 Task: Set and save  "H.264 profile" for "H.264/MPEG-4 Part 10/AVC encoder (x264 10-bit)" to the  baseline.
Action: Mouse moved to (94, 11)
Screenshot: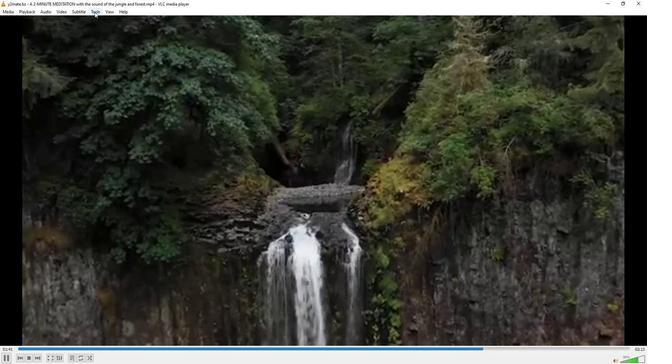 
Action: Mouse pressed left at (94, 11)
Screenshot: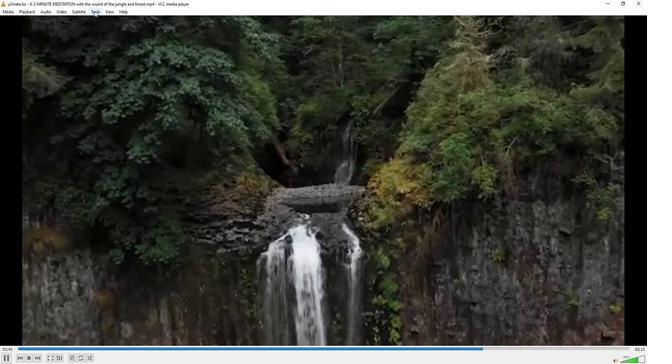 
Action: Mouse moved to (116, 93)
Screenshot: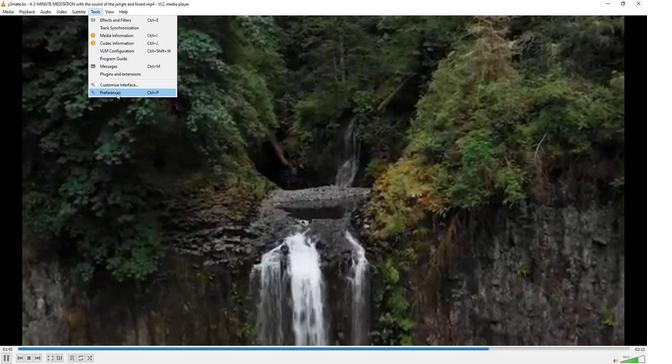 
Action: Mouse pressed left at (116, 93)
Screenshot: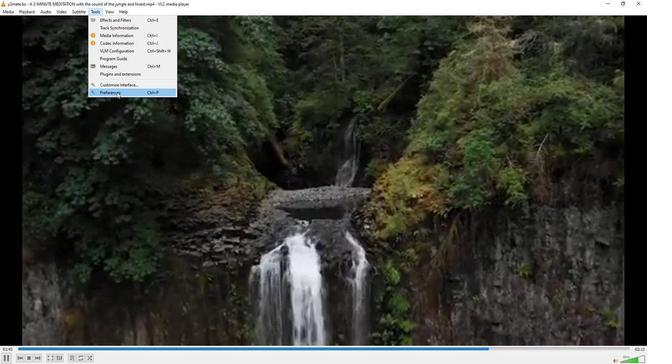
Action: Mouse moved to (217, 295)
Screenshot: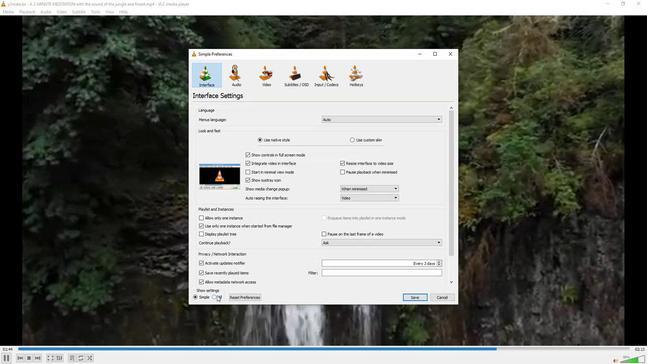 
Action: Mouse pressed left at (217, 295)
Screenshot: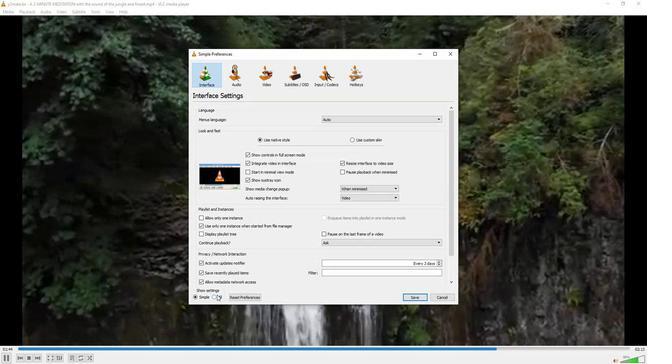 
Action: Mouse moved to (205, 229)
Screenshot: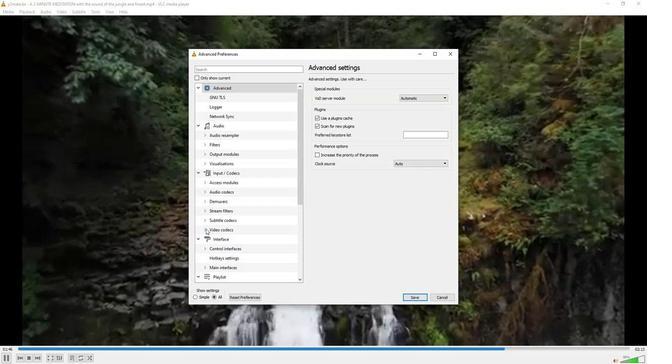 
Action: Mouse pressed left at (205, 229)
Screenshot: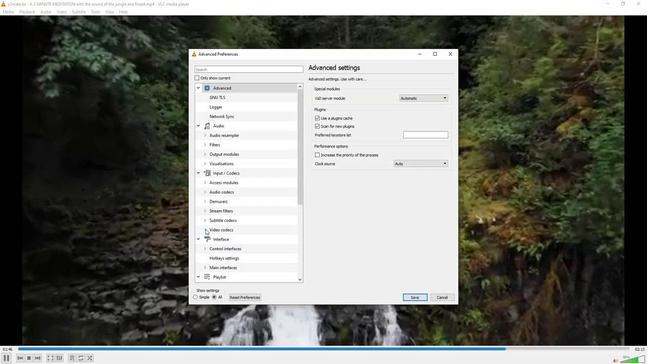 
Action: Mouse moved to (209, 259)
Screenshot: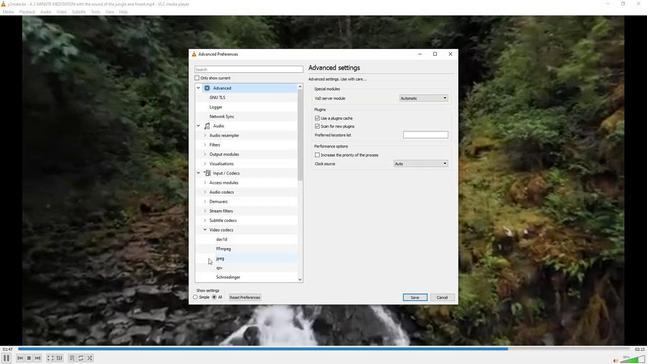 
Action: Mouse scrolled (209, 259) with delta (0, 0)
Screenshot: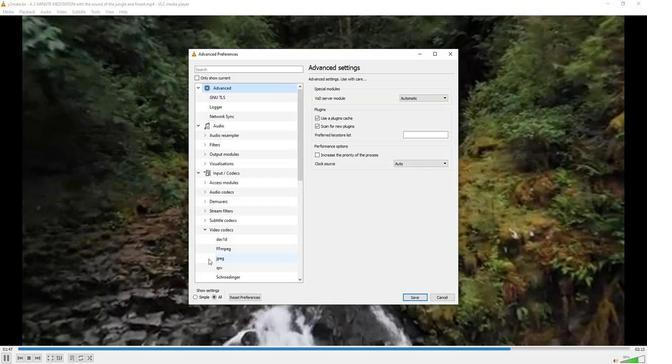 
Action: Mouse scrolled (209, 259) with delta (0, 0)
Screenshot: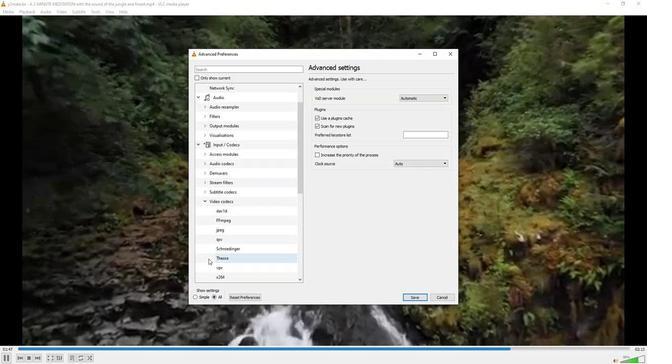 
Action: Mouse moved to (217, 257)
Screenshot: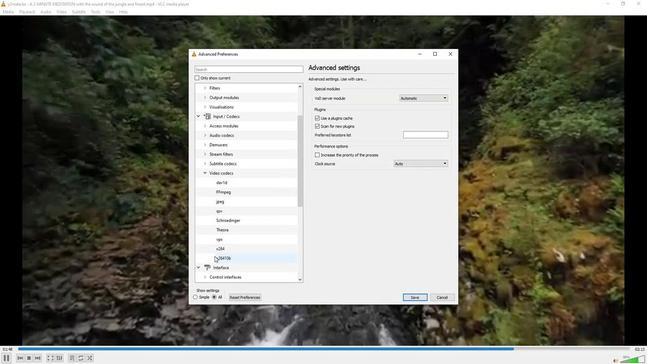 
Action: Mouse pressed left at (217, 257)
Screenshot: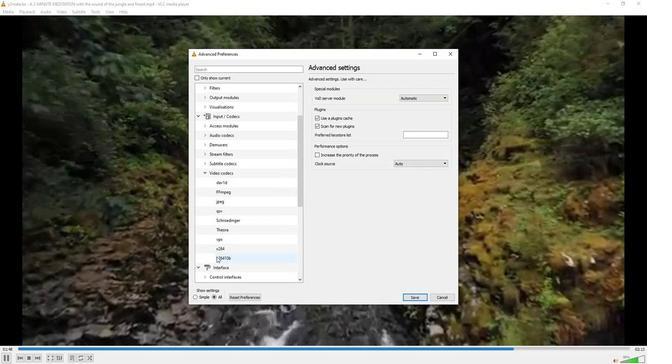 
Action: Mouse moved to (439, 237)
Screenshot: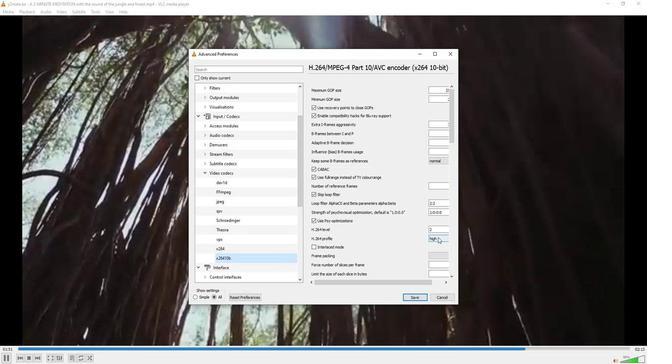 
Action: Mouse pressed left at (439, 237)
Screenshot: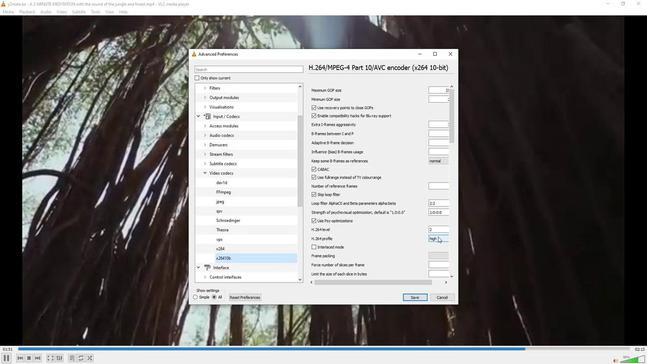 
Action: Mouse moved to (438, 242)
Screenshot: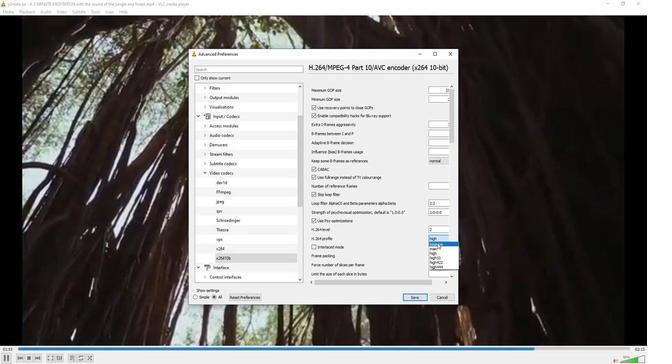 
Action: Mouse pressed left at (438, 242)
Screenshot: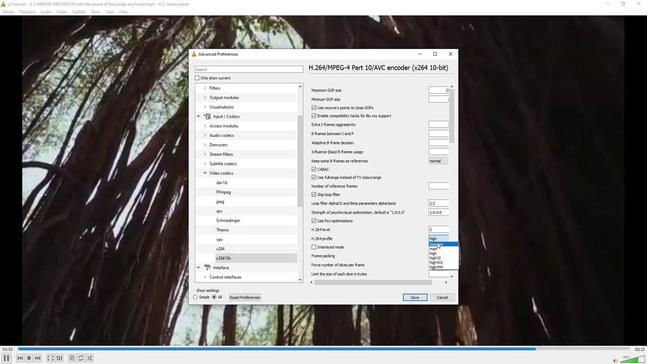 
Action: Mouse moved to (413, 298)
Screenshot: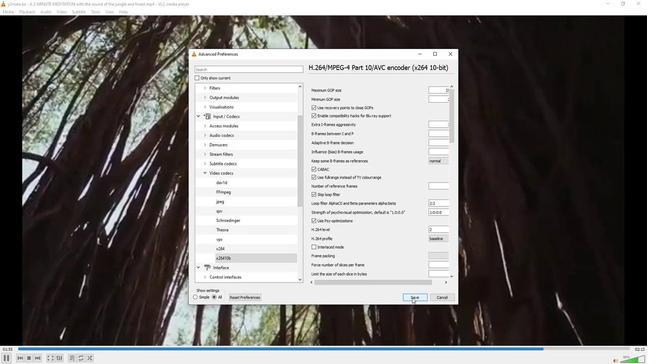 
Action: Mouse pressed left at (413, 298)
Screenshot: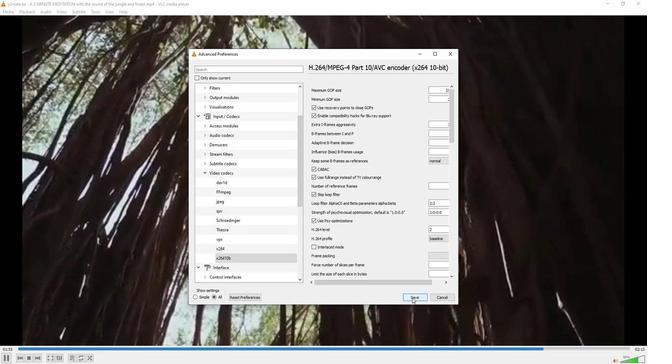 
Action: Mouse moved to (413, 298)
Screenshot: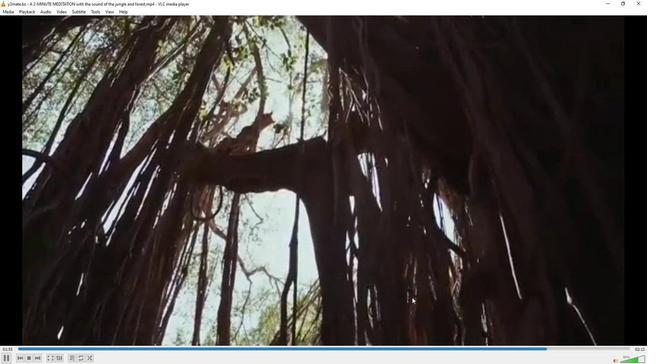 
